 Task: Change text box border weight to 1PX.
Action: Mouse moved to (463, 217)
Screenshot: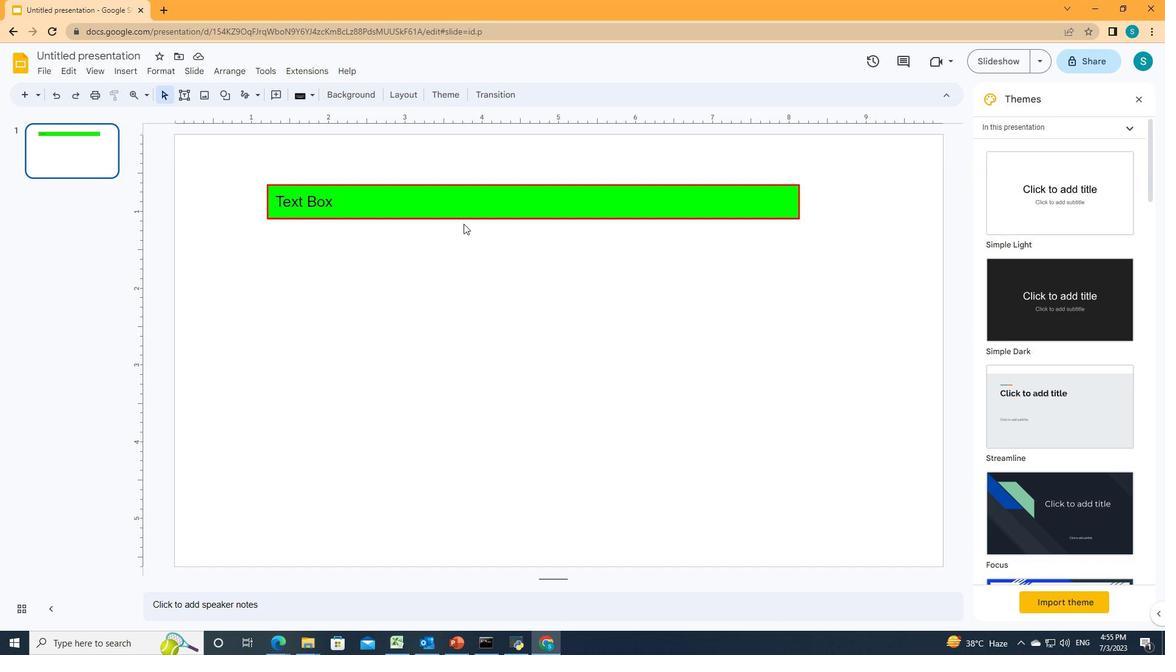 
Action: Mouse pressed left at (463, 217)
Screenshot: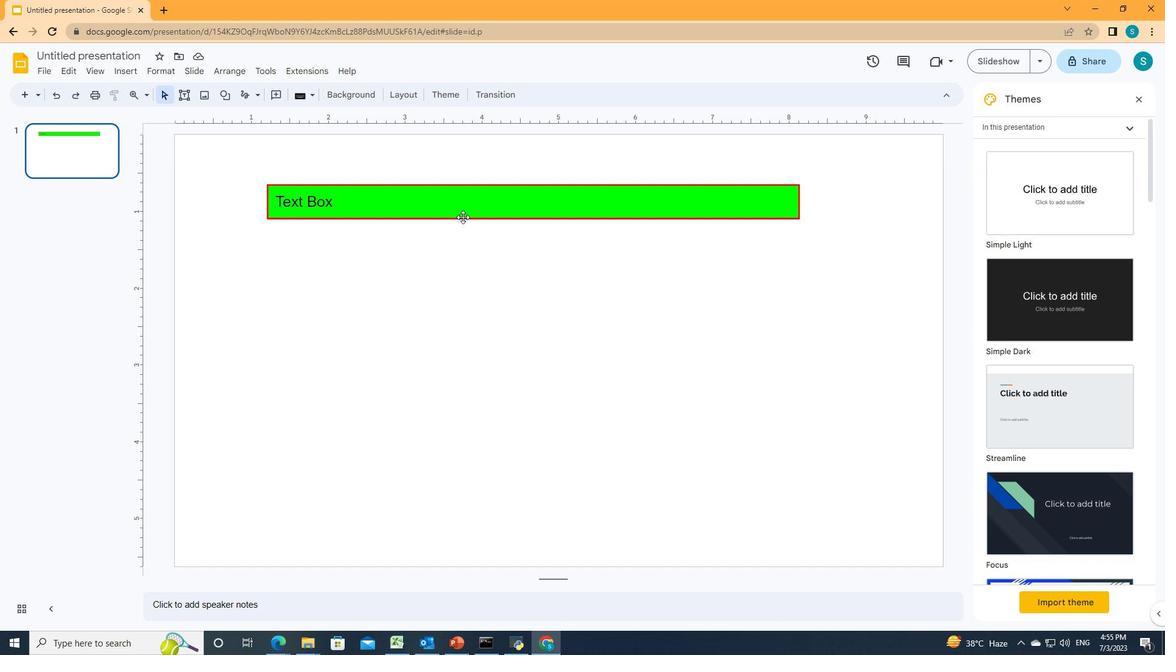 
Action: Mouse moved to (320, 93)
Screenshot: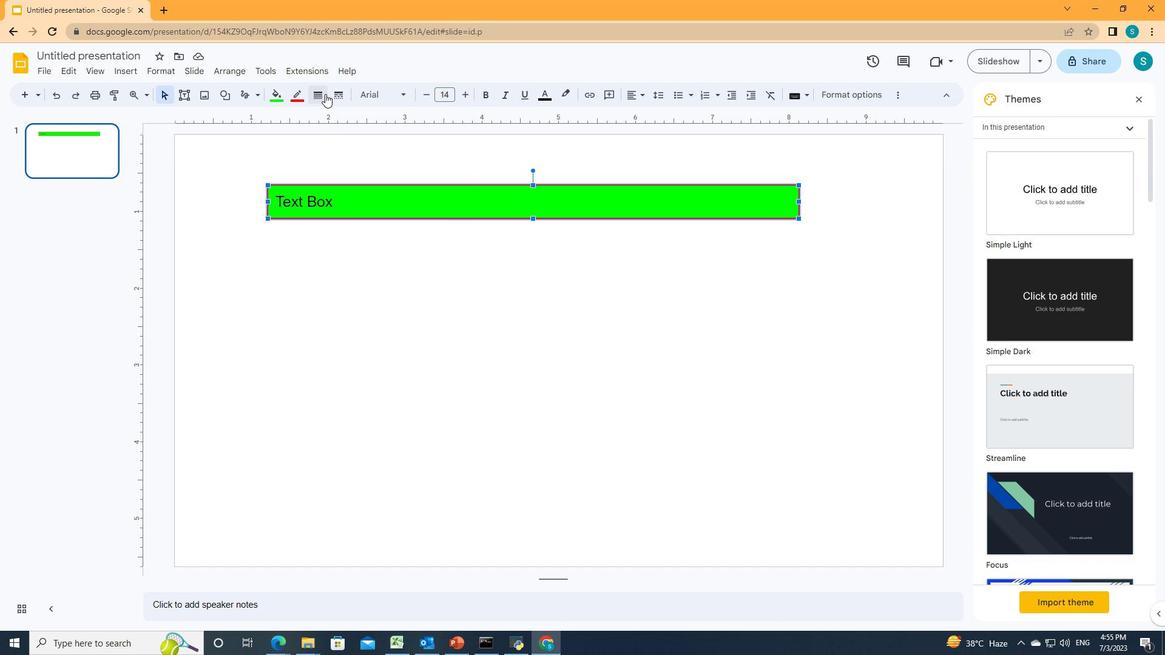 
Action: Mouse pressed left at (320, 93)
Screenshot: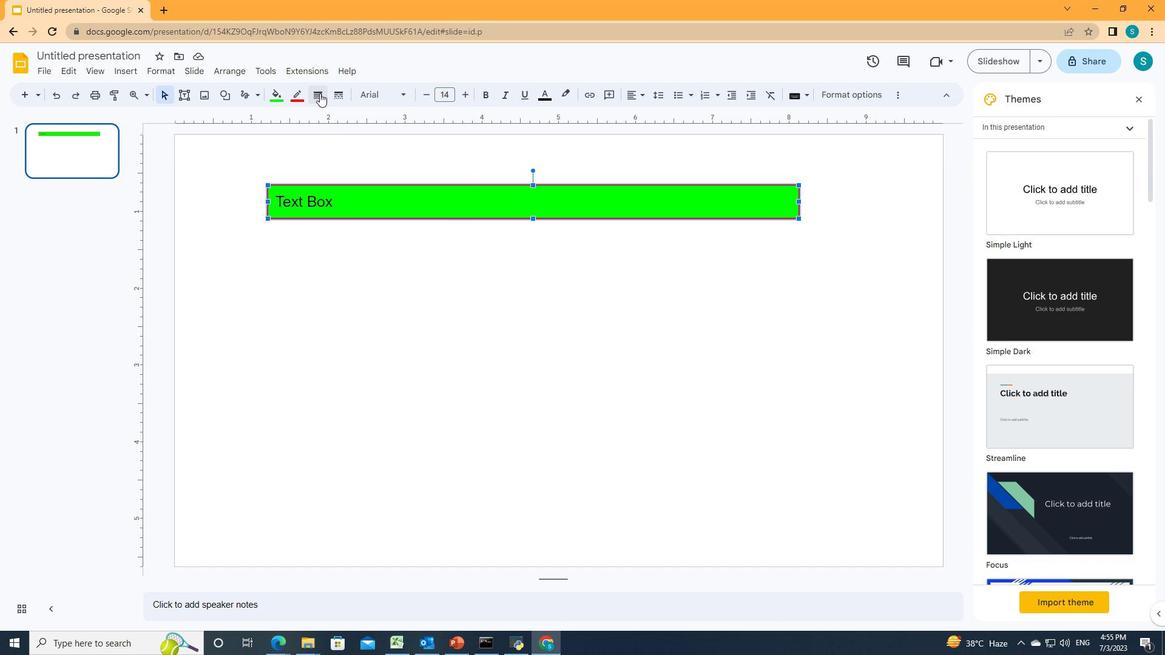 
Action: Mouse moved to (320, 117)
Screenshot: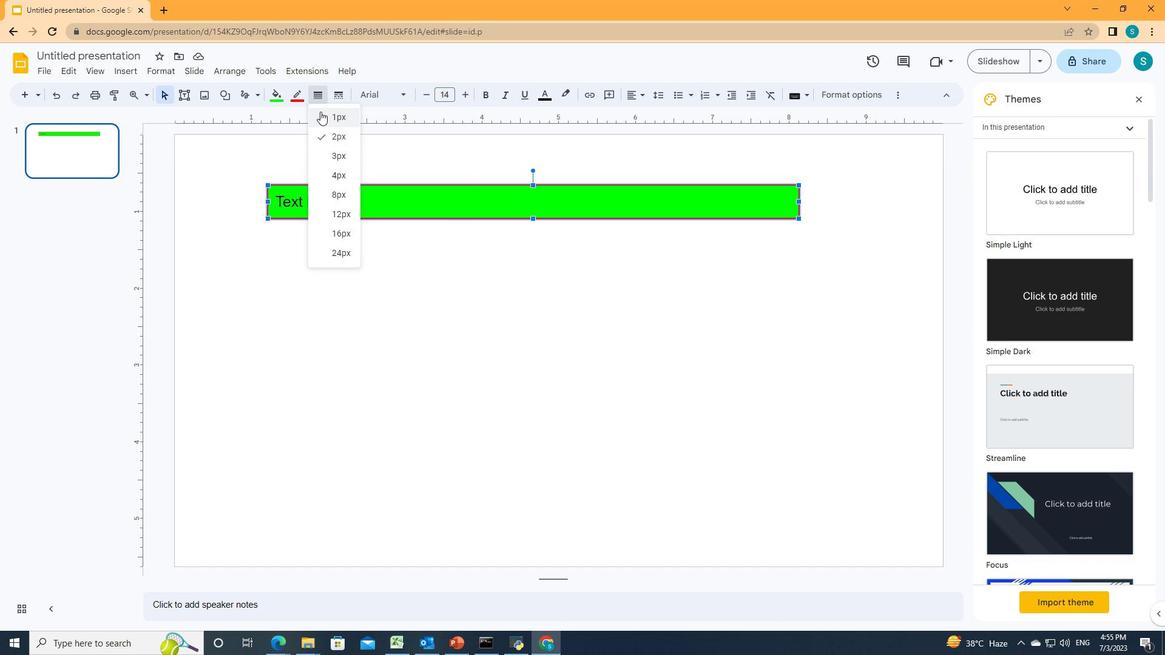 
Action: Mouse pressed left at (320, 117)
Screenshot: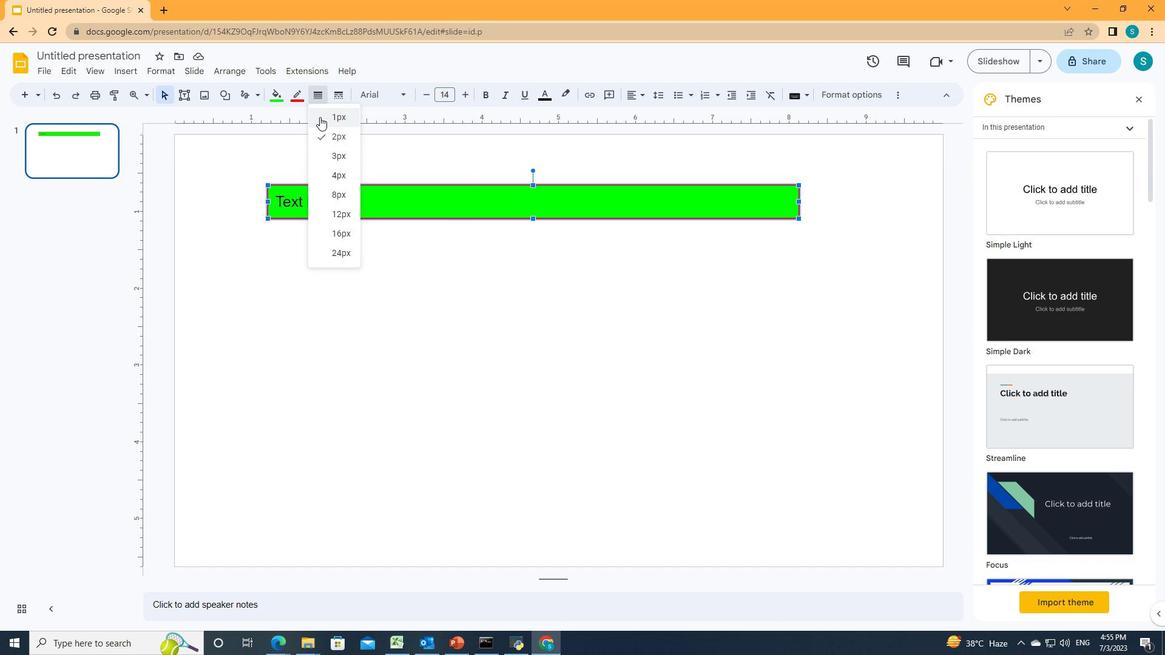 
Action: Mouse moved to (329, 162)
Screenshot: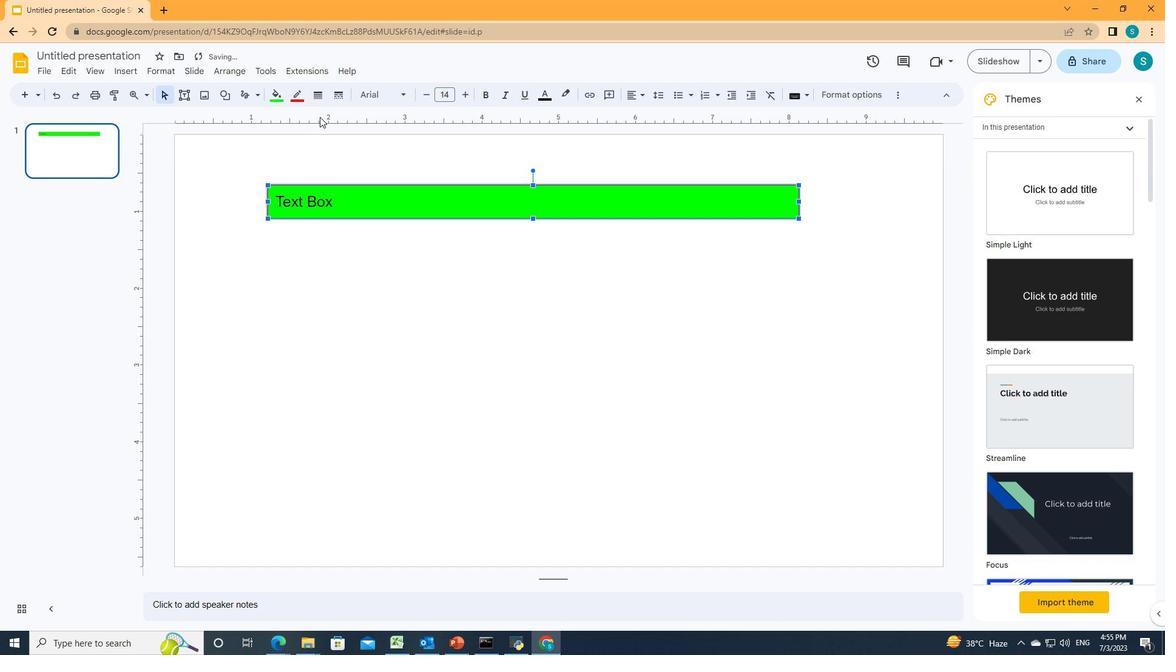 
